 Task: Add a dependency to the task Implement a new cloud-based customer analytics system for a company , the existing task  Develop a new online tool for online customer journey mapping in the project CoolTech
Action: Mouse moved to (64, 323)
Screenshot: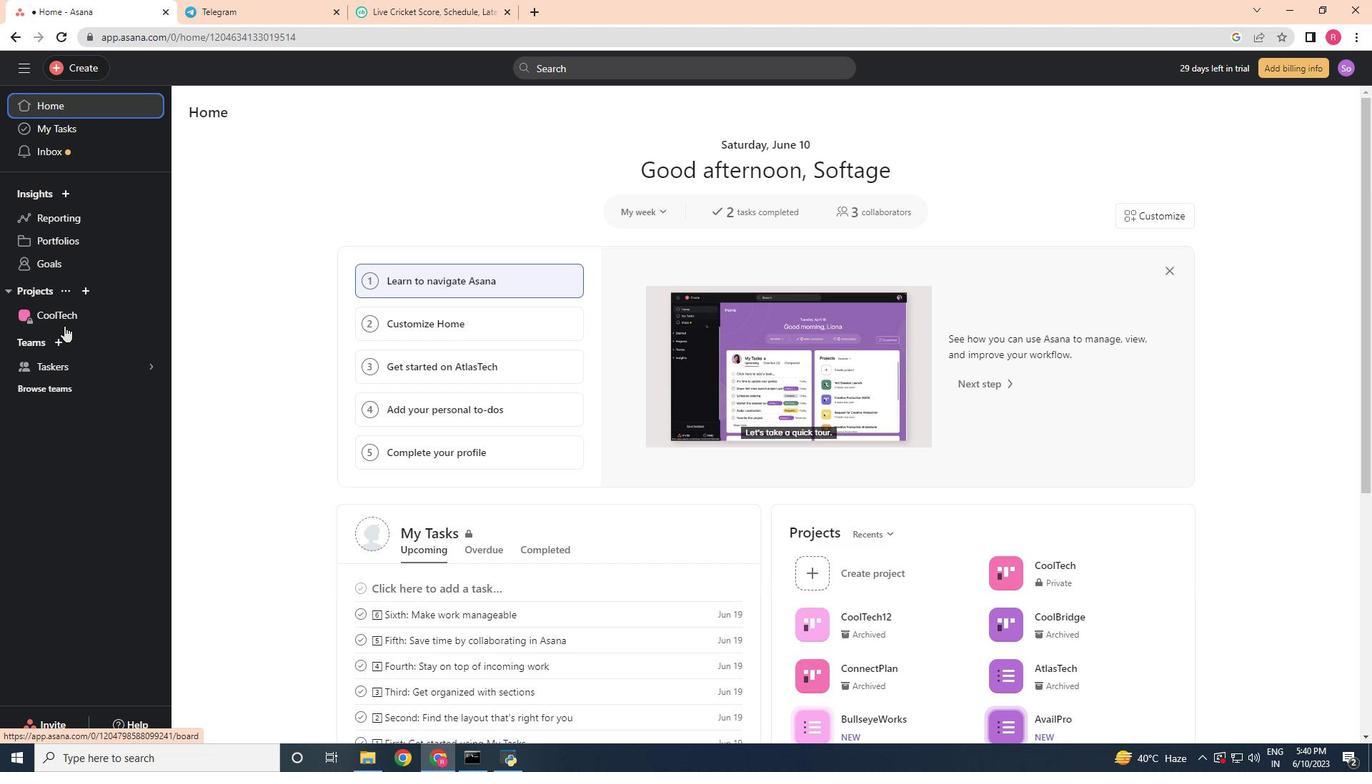 
Action: Mouse pressed left at (64, 323)
Screenshot: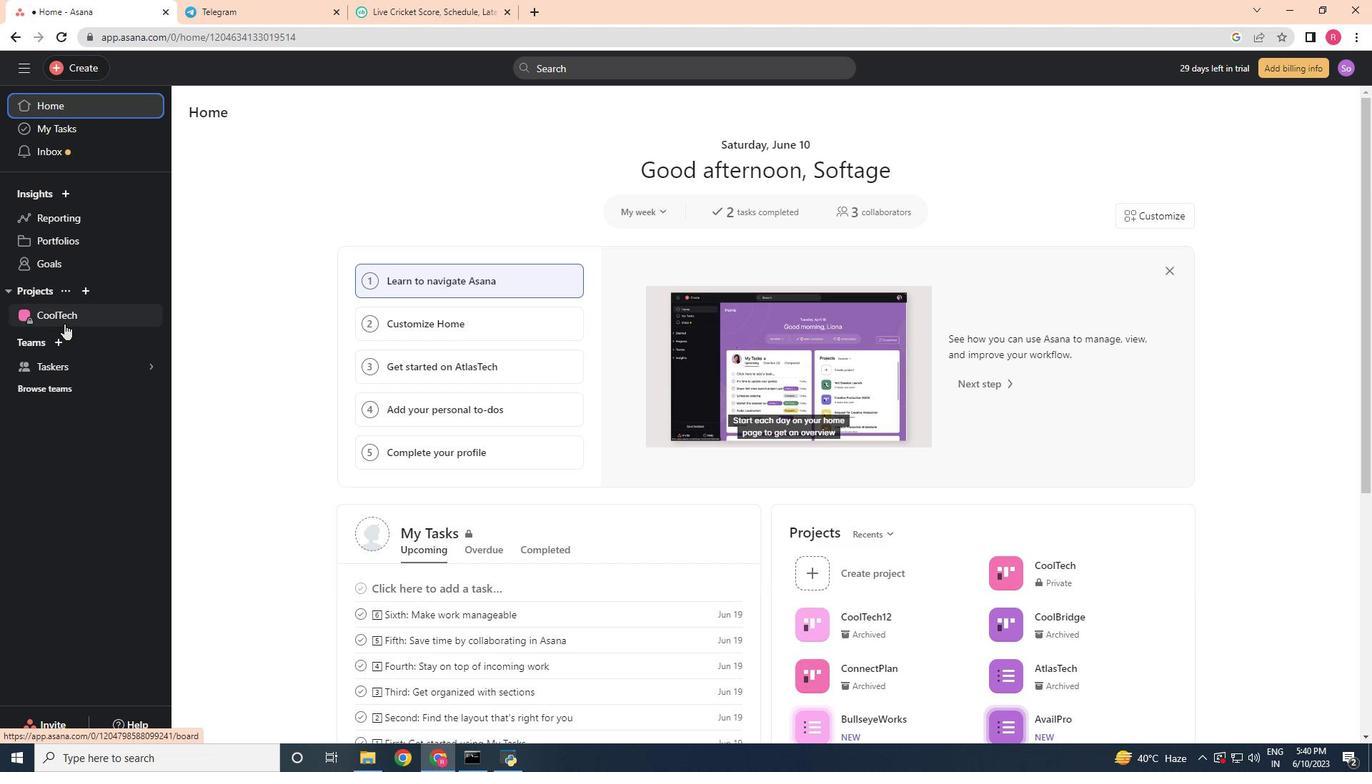 
Action: Mouse moved to (363, 553)
Screenshot: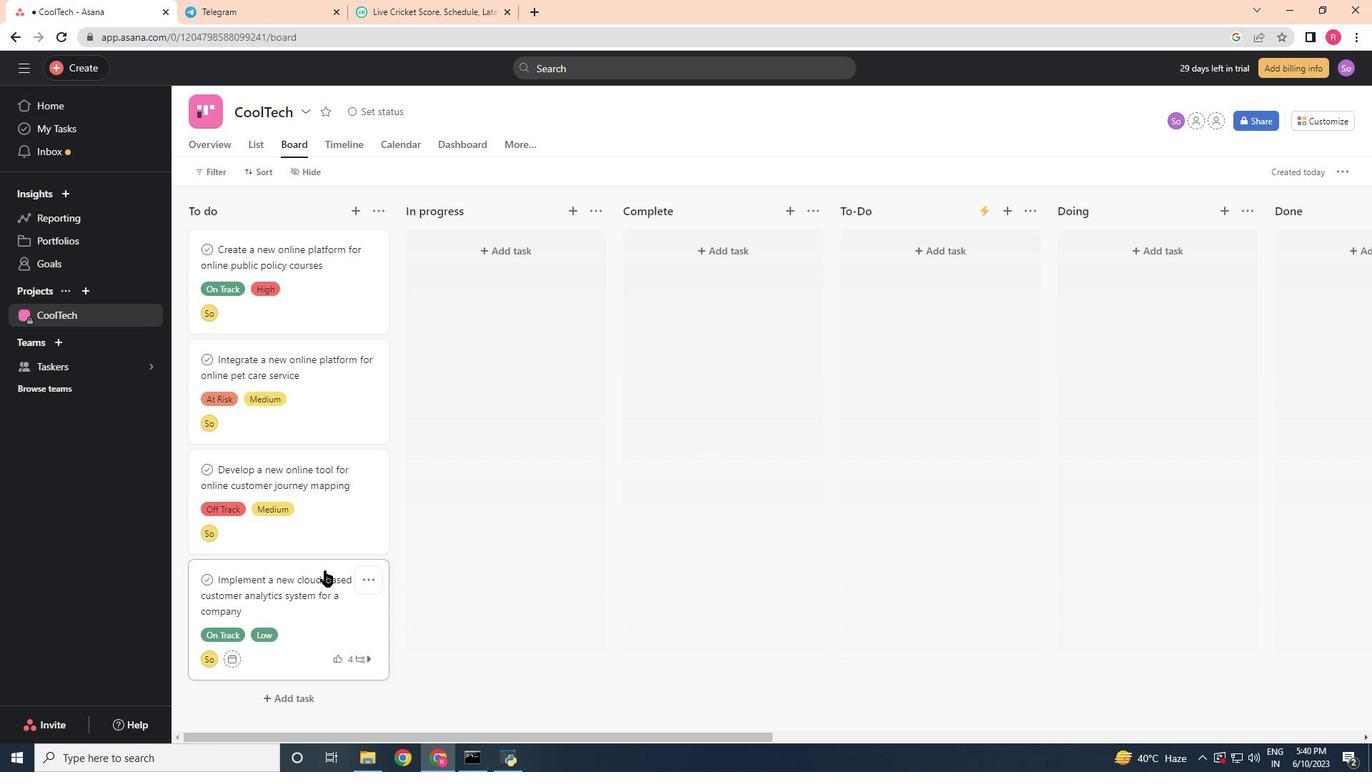 
Action: Mouse scrolled (329, 566) with delta (0, 0)
Screenshot: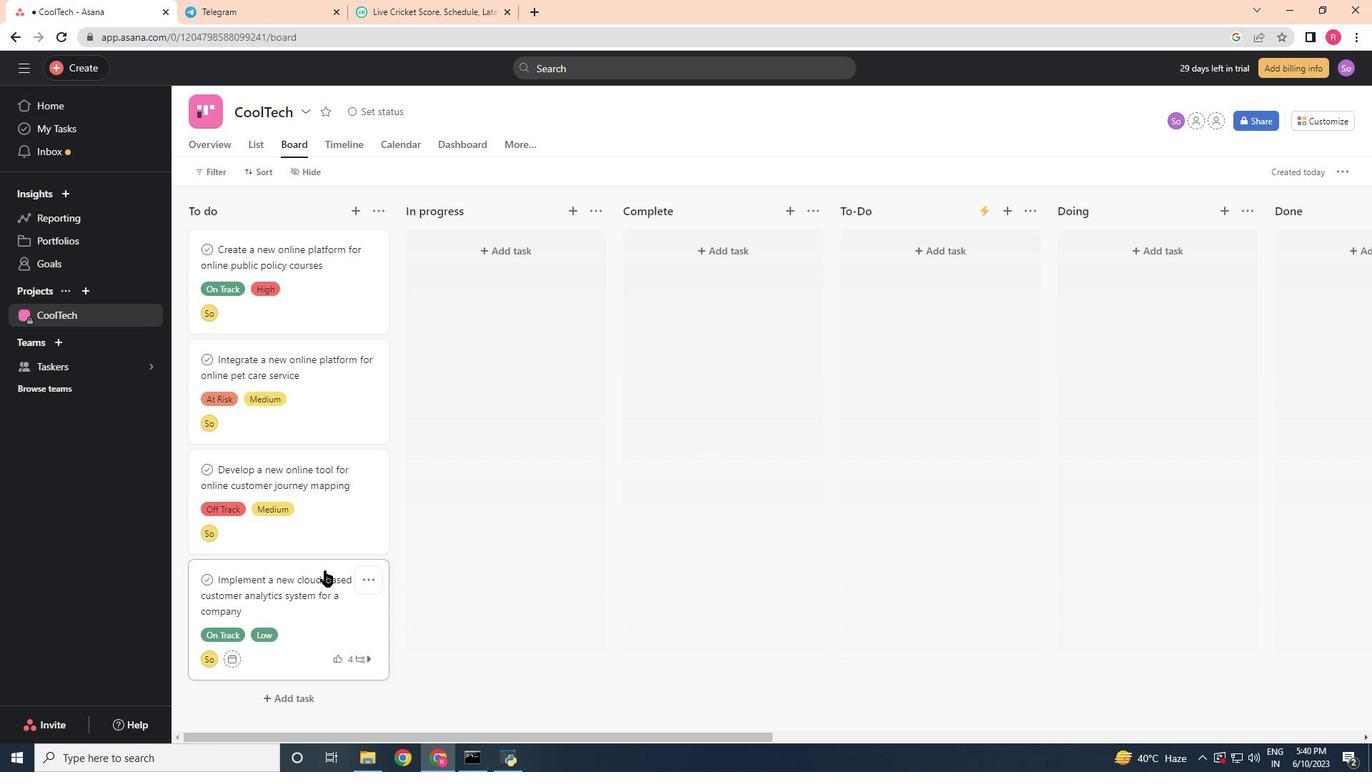 
Action: Mouse moved to (369, 550)
Screenshot: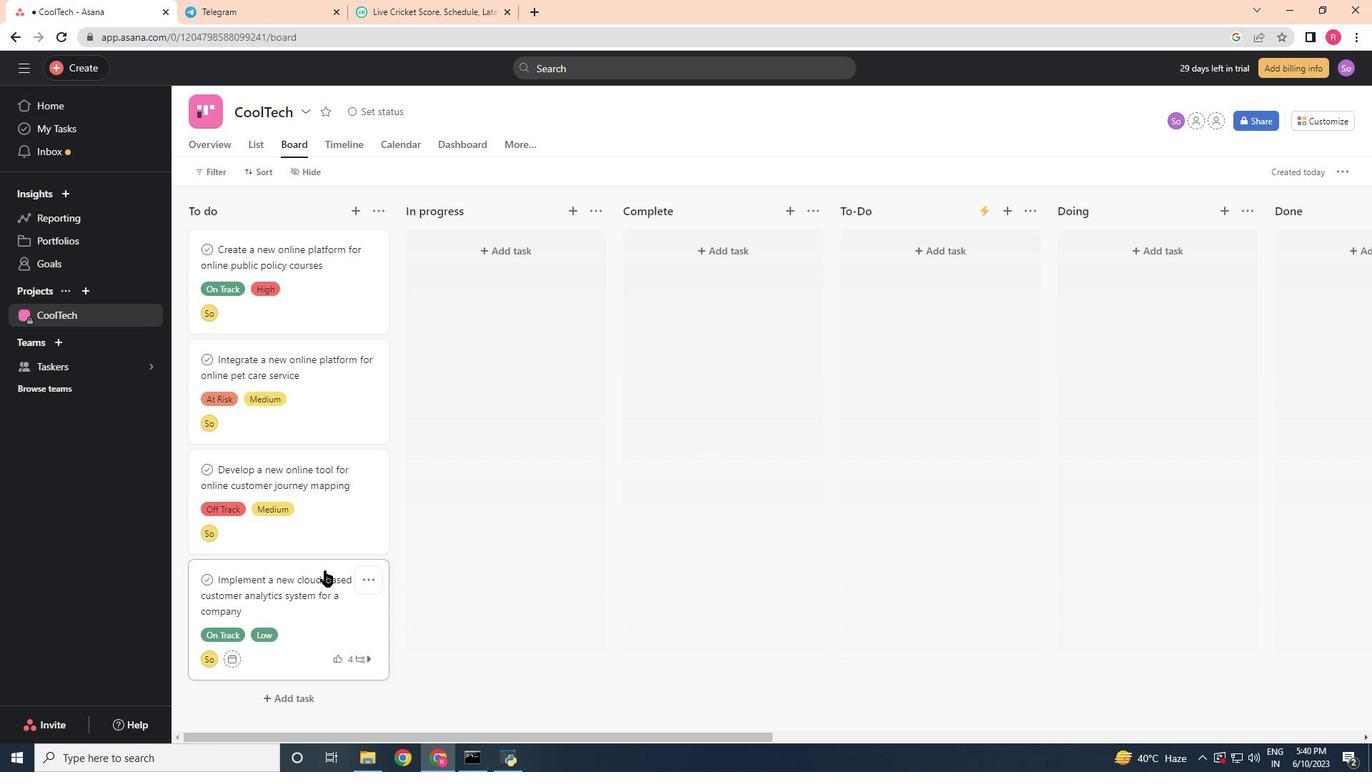 
Action: Mouse scrolled (342, 561) with delta (0, 0)
Screenshot: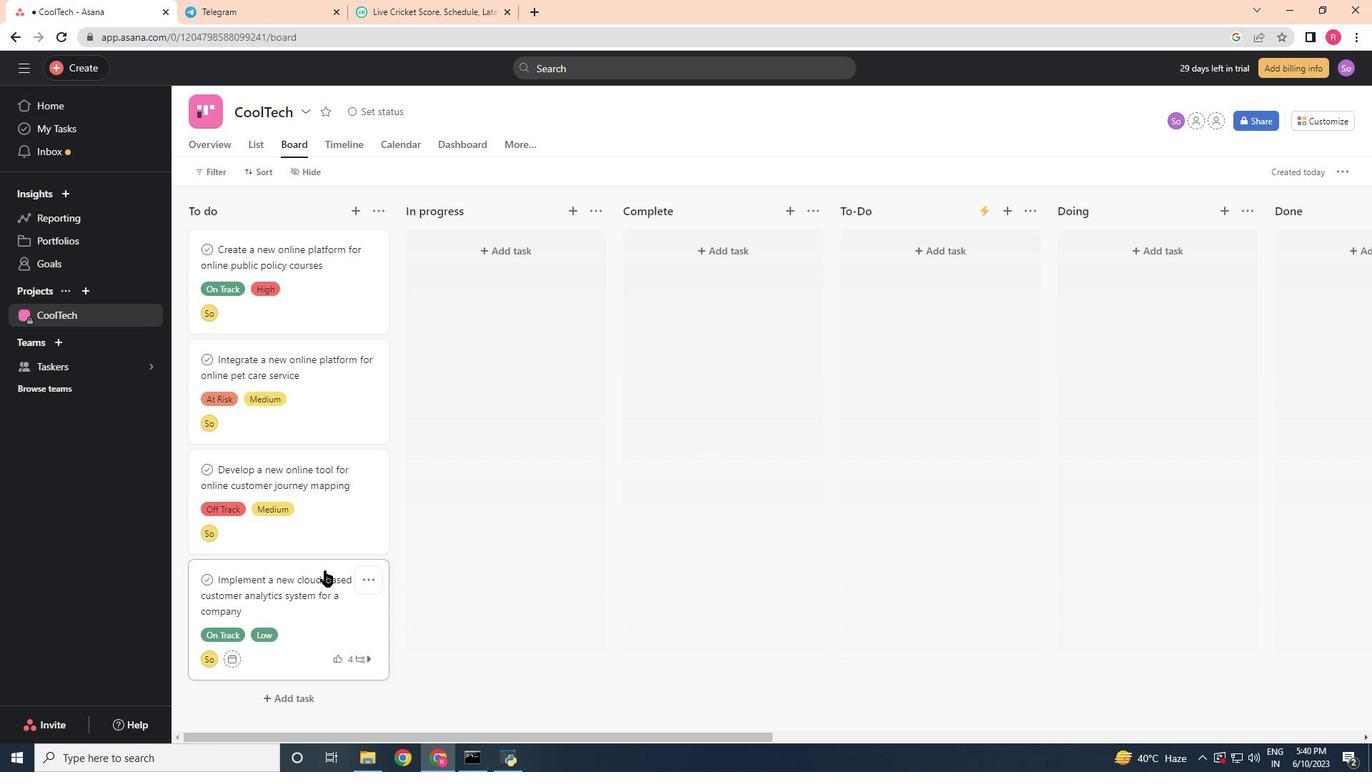
Action: Mouse moved to (375, 546)
Screenshot: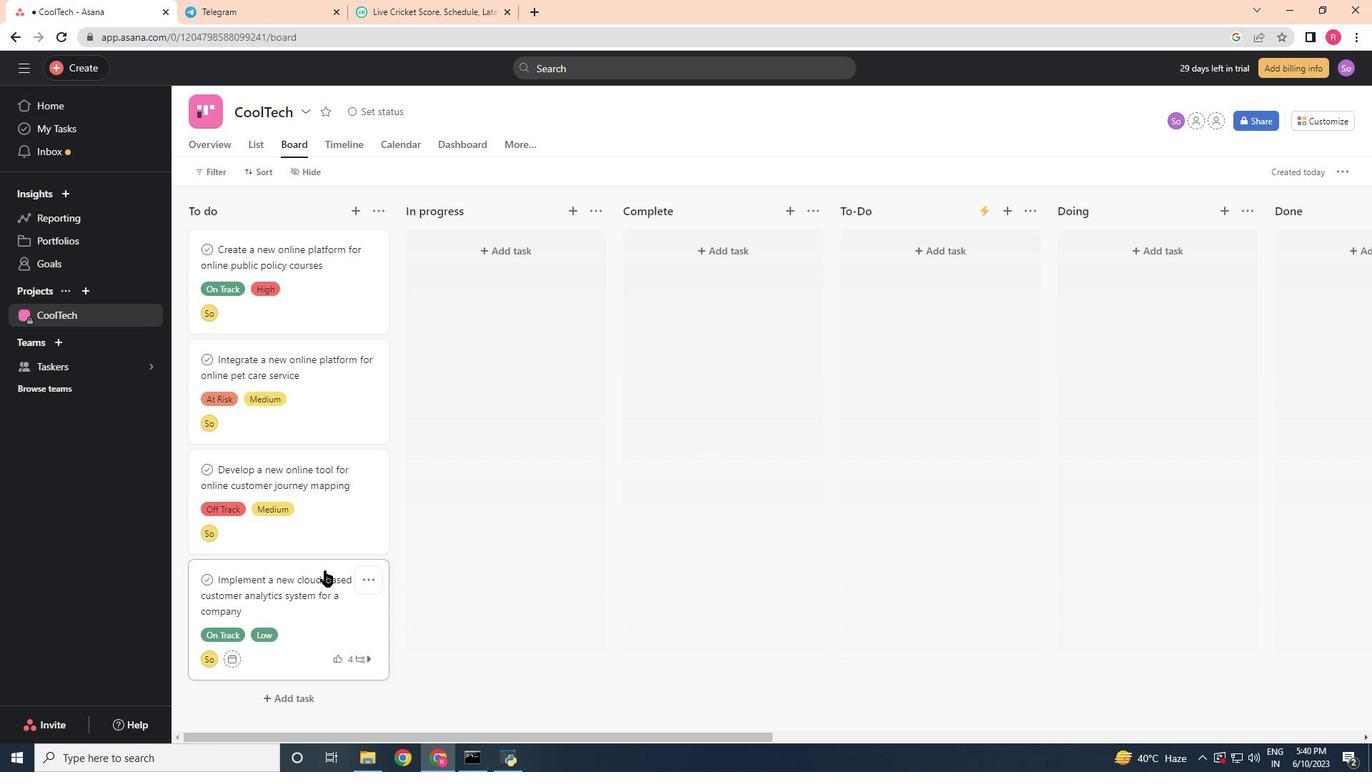 
Action: Mouse scrolled (369, 549) with delta (0, 0)
Screenshot: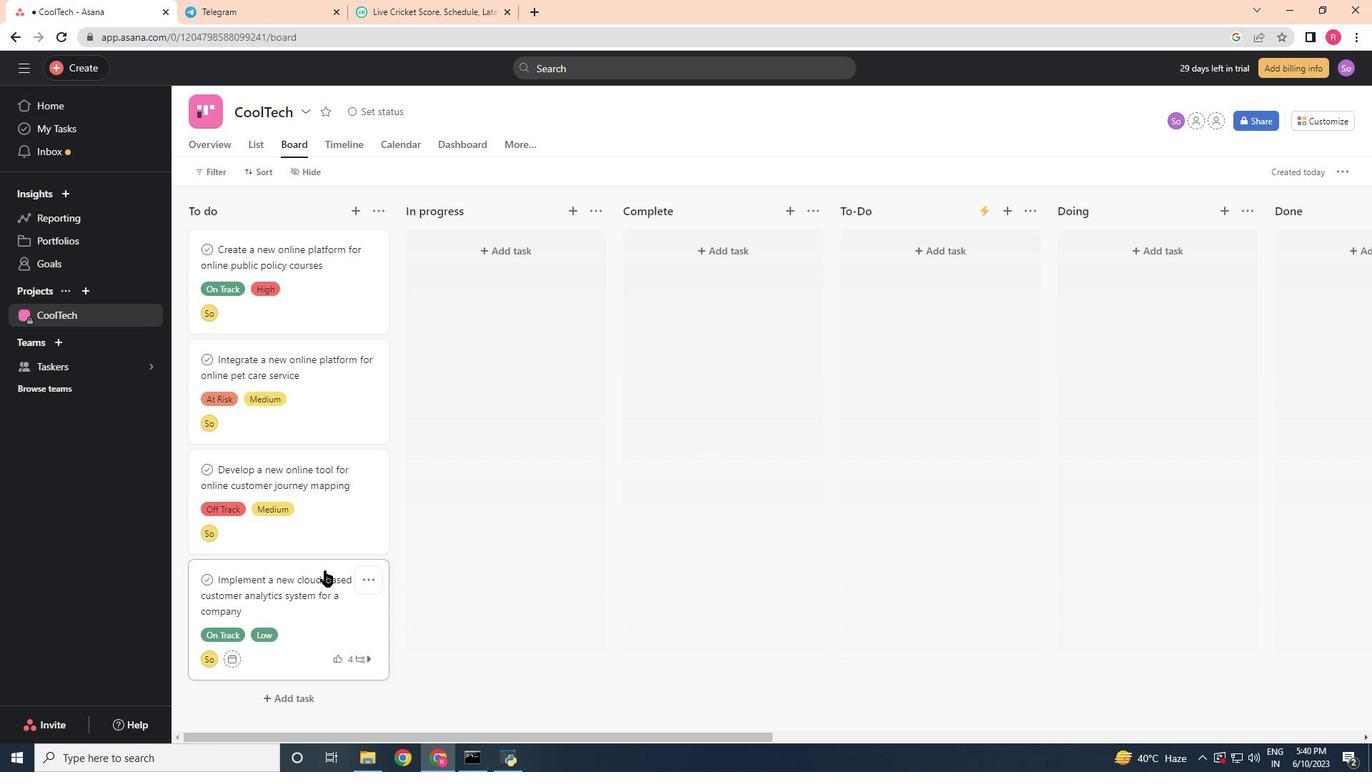 
Action: Mouse moved to (506, 738)
Screenshot: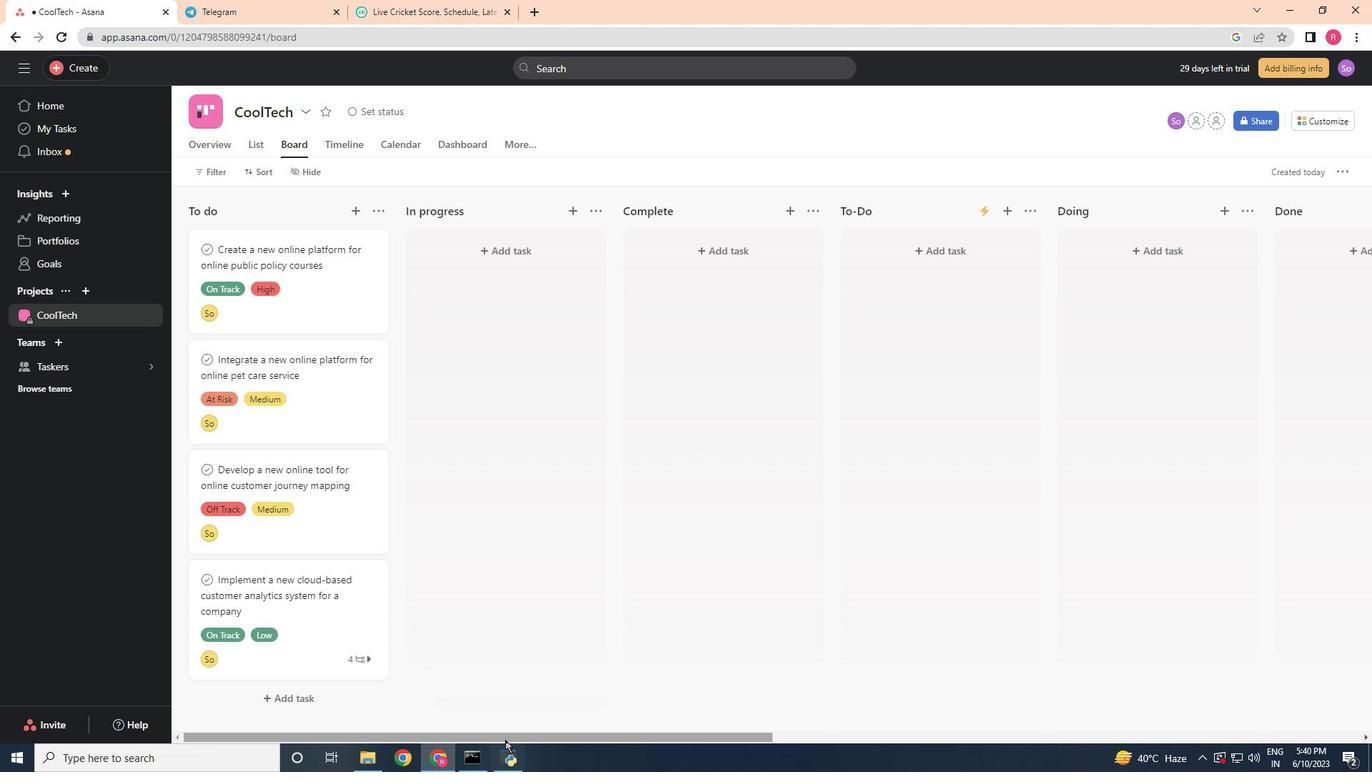 
Action: Mouse pressed left at (506, 738)
Screenshot: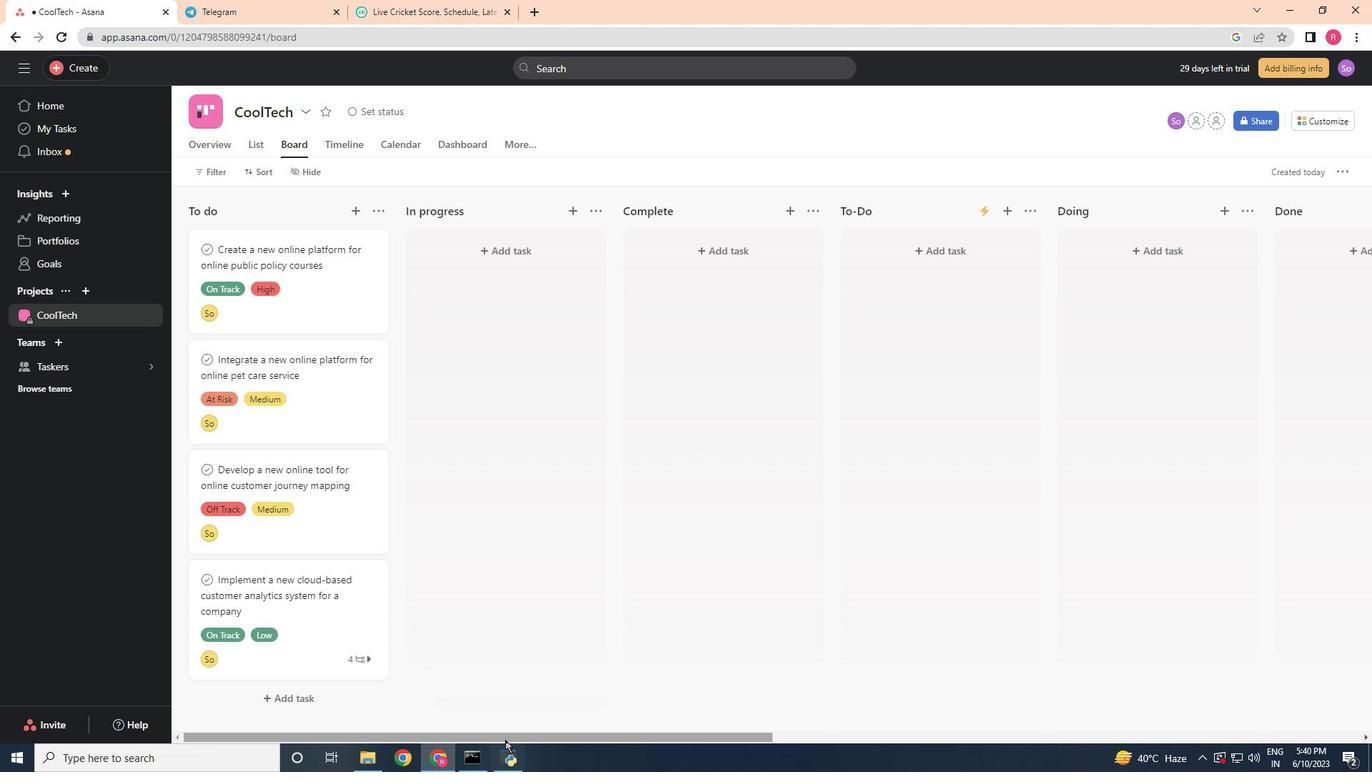 
Action: Mouse moved to (286, 599)
Screenshot: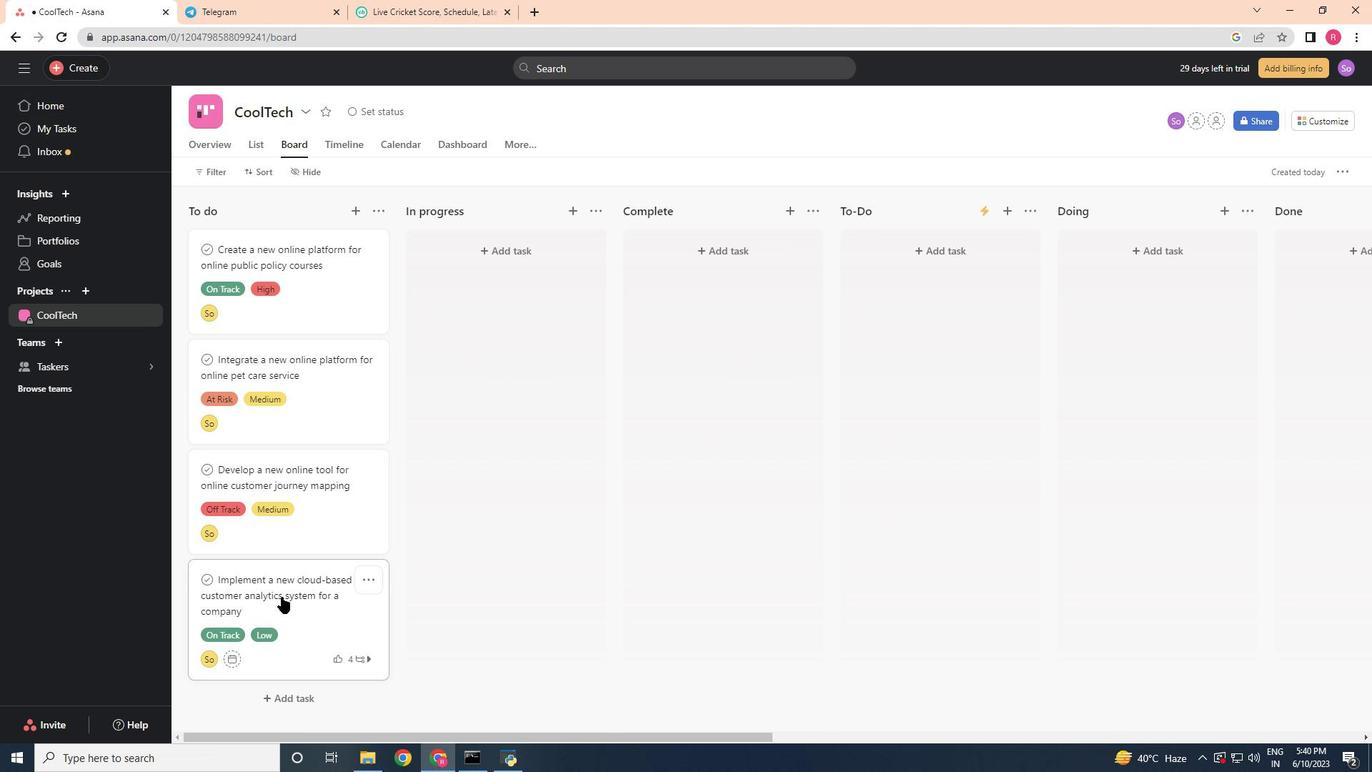 
Action: Mouse pressed left at (286, 599)
Screenshot: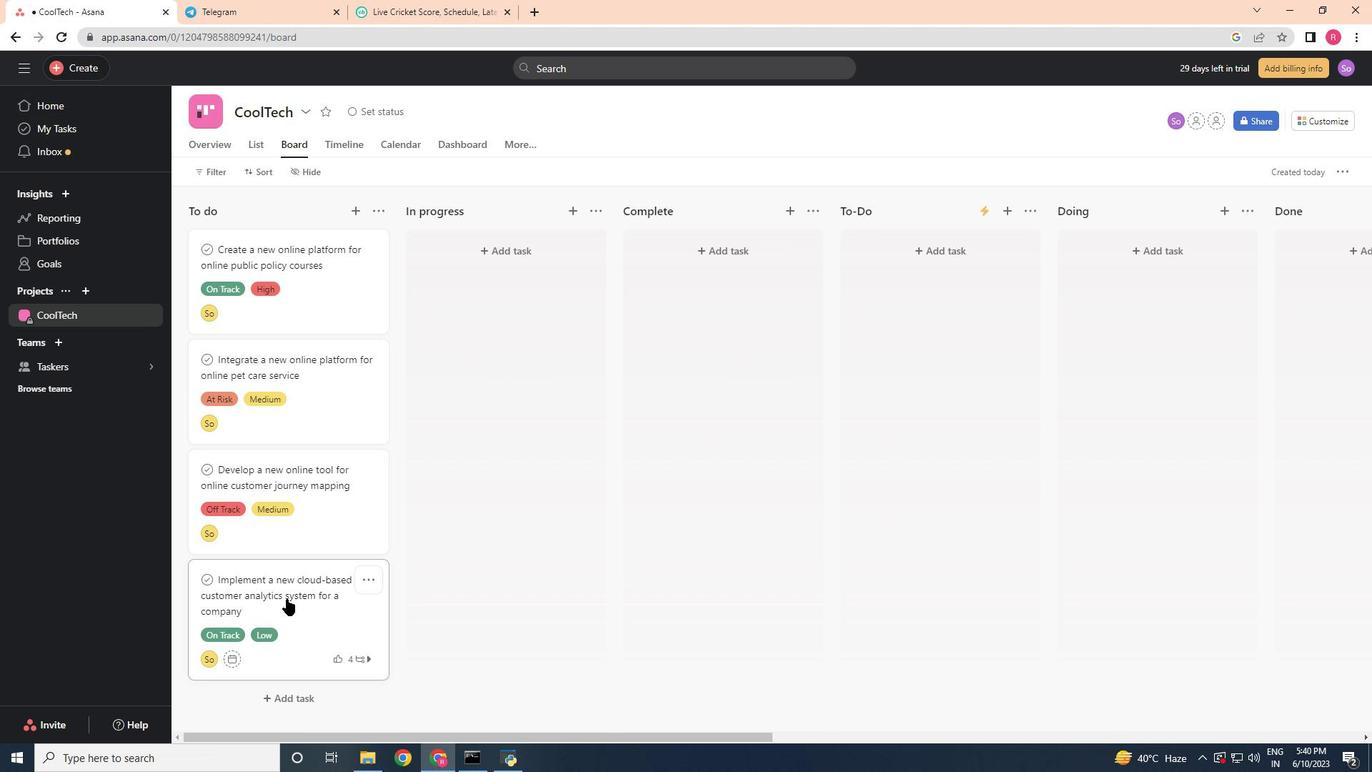 
Action: Mouse moved to (1040, 408)
Screenshot: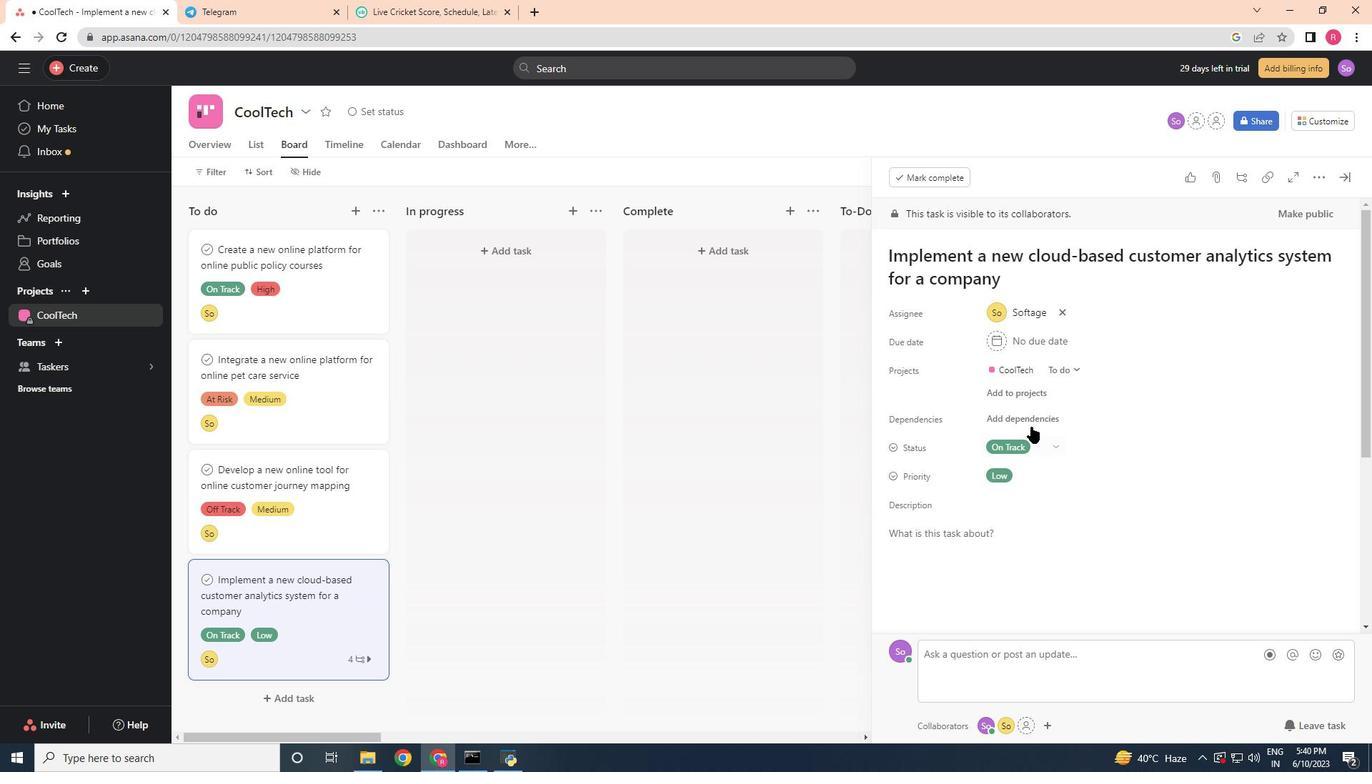 
Action: Mouse pressed left at (1040, 408)
Screenshot: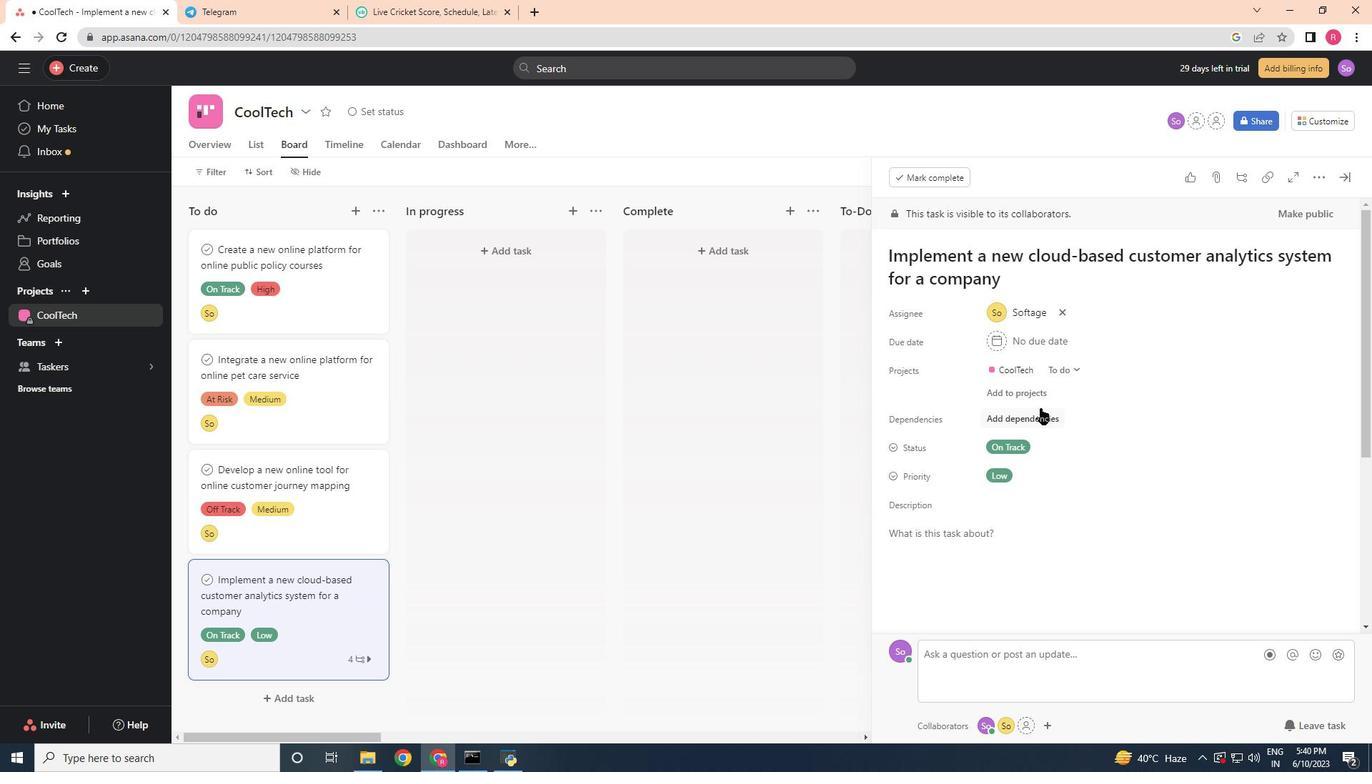 
Action: Mouse moved to (543, 189)
Screenshot: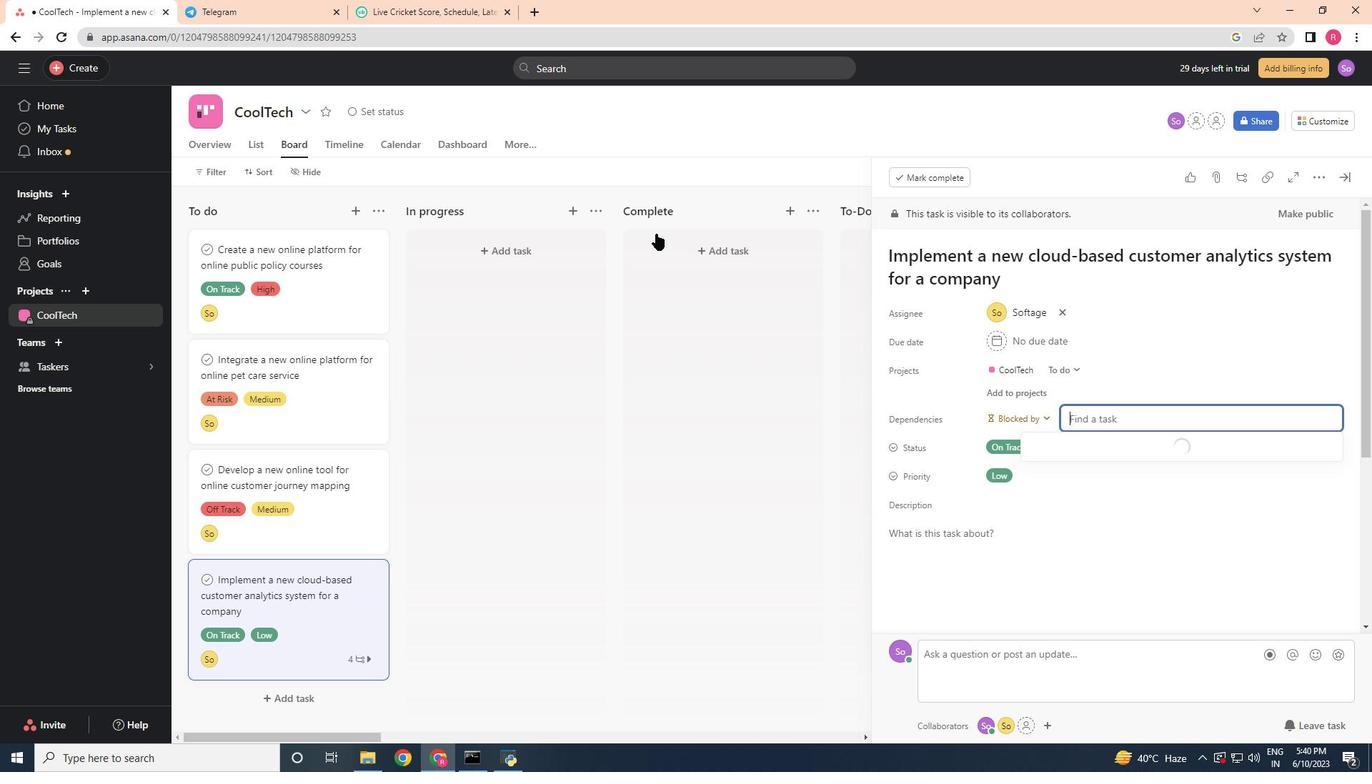 
Action: Key pressed <Key.shift>Dep<Key.backspace>velop<Key.space>a<Key.space>new<Key.space>online<Key.space>tool<Key.space>for<Key.space>online<Key.space>customer<Key.space>journ<Key.backspace>ey<Key.space><Key.backspace><Key.backspace><Key.backspace><Key.backspace><Key.backspace>urney<Key.space>mapping
Screenshot: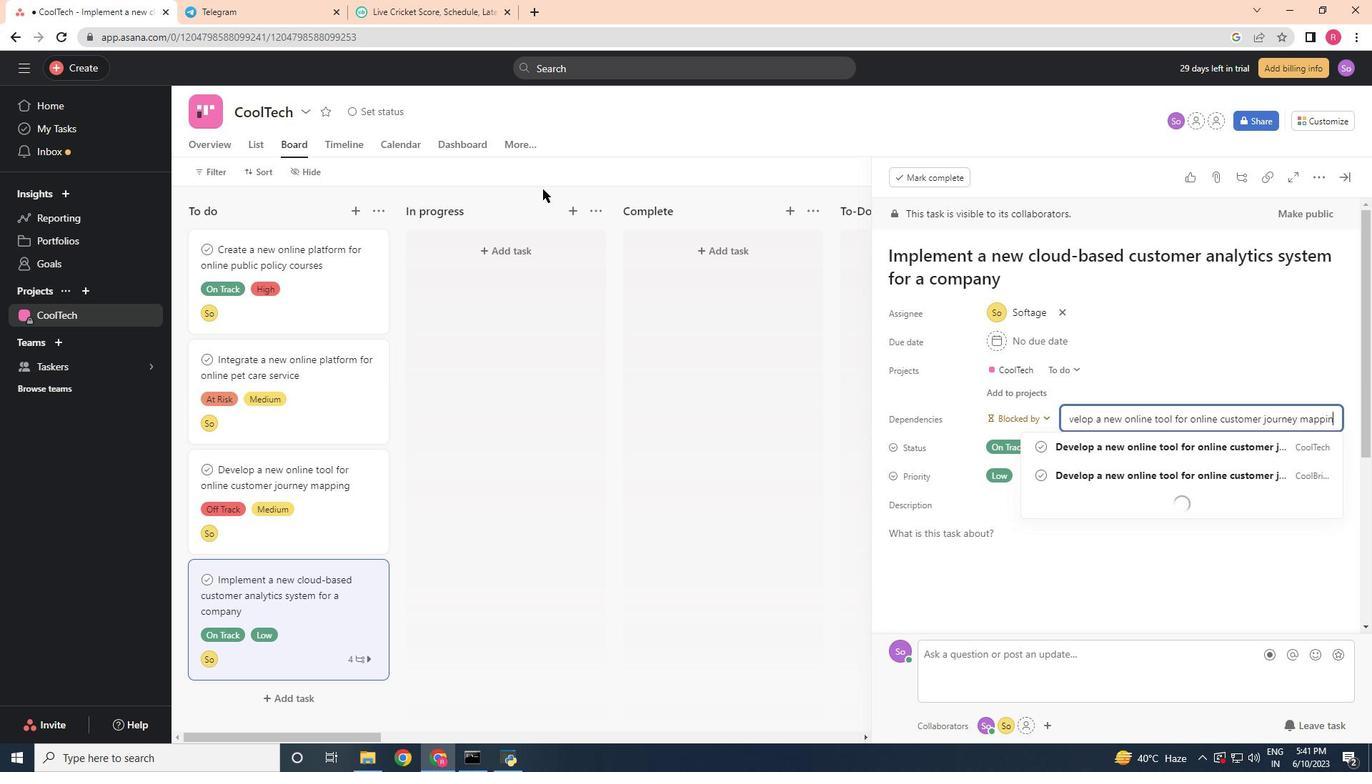 
Action: Mouse moved to (1251, 440)
Screenshot: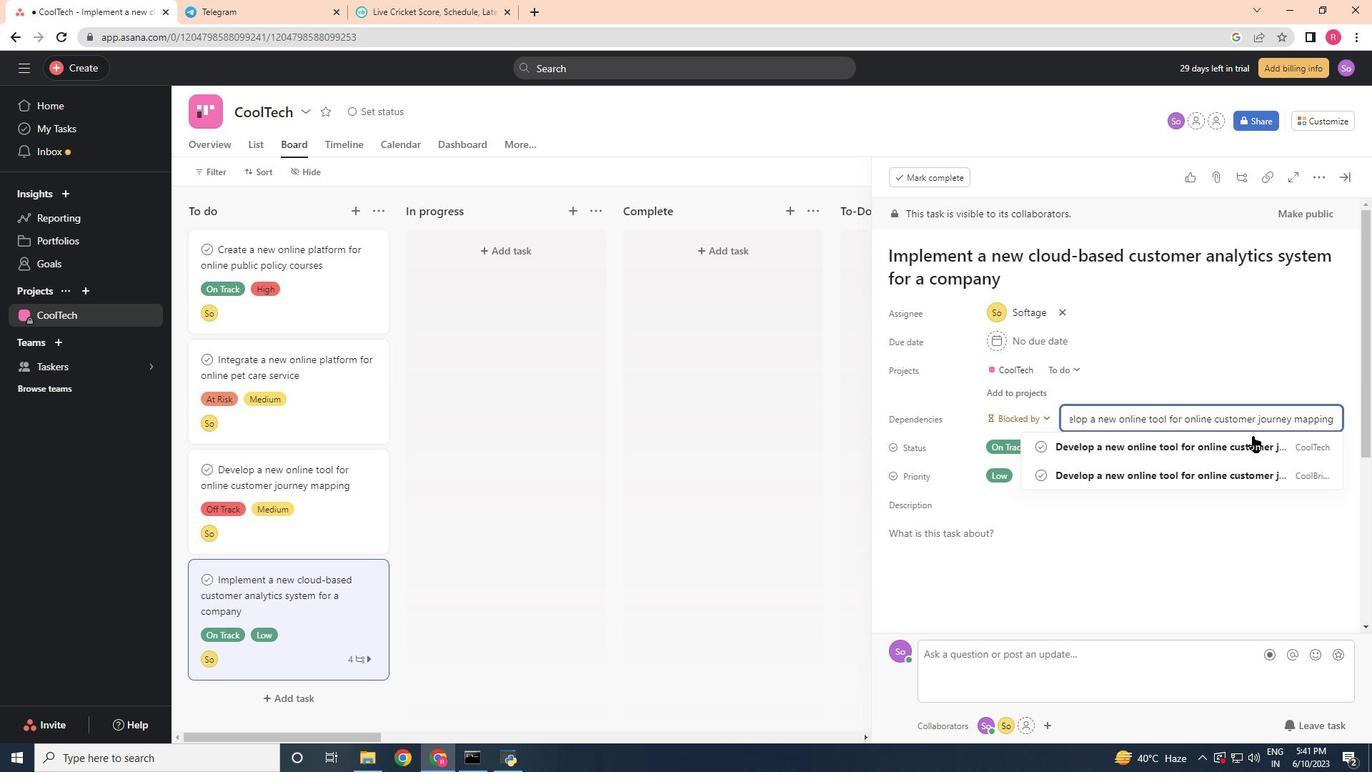 
Action: Mouse pressed left at (1251, 440)
Screenshot: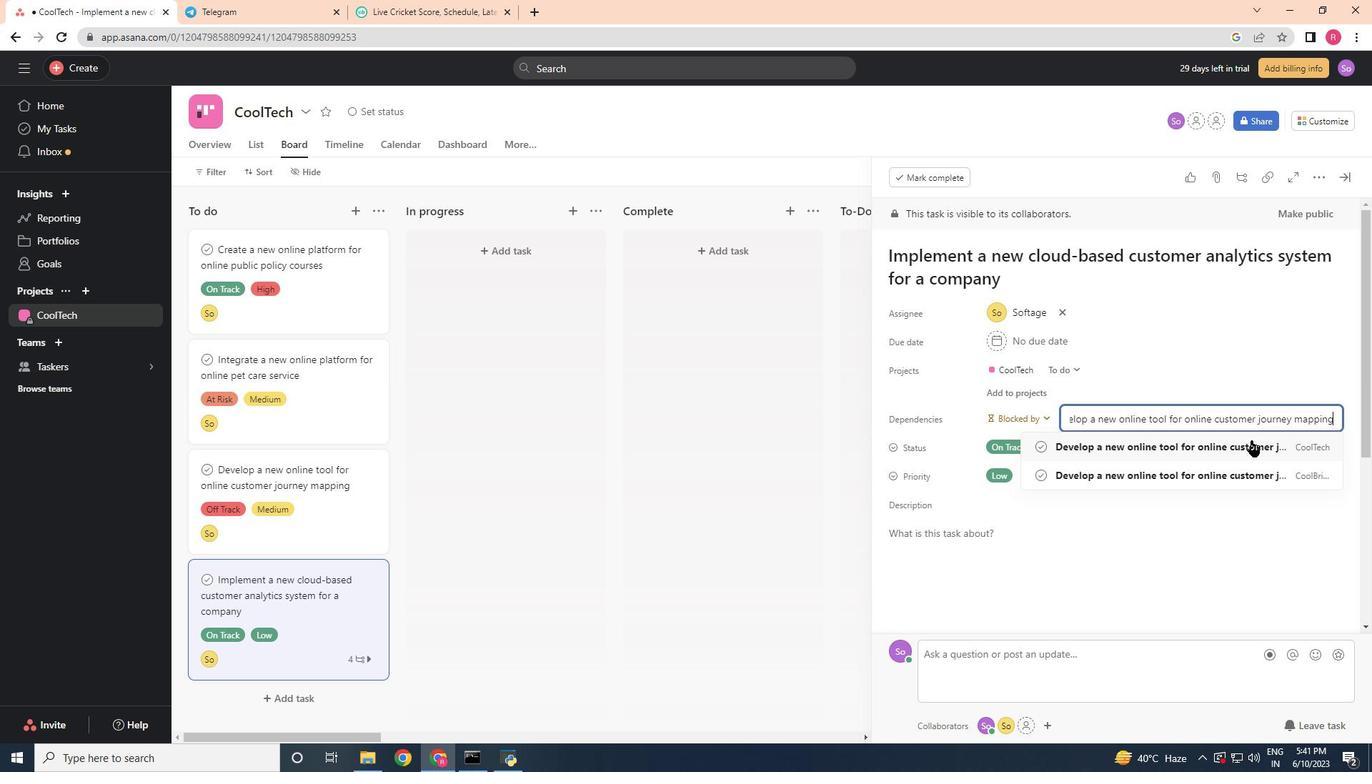 
Action: Mouse moved to (1225, 457)
Screenshot: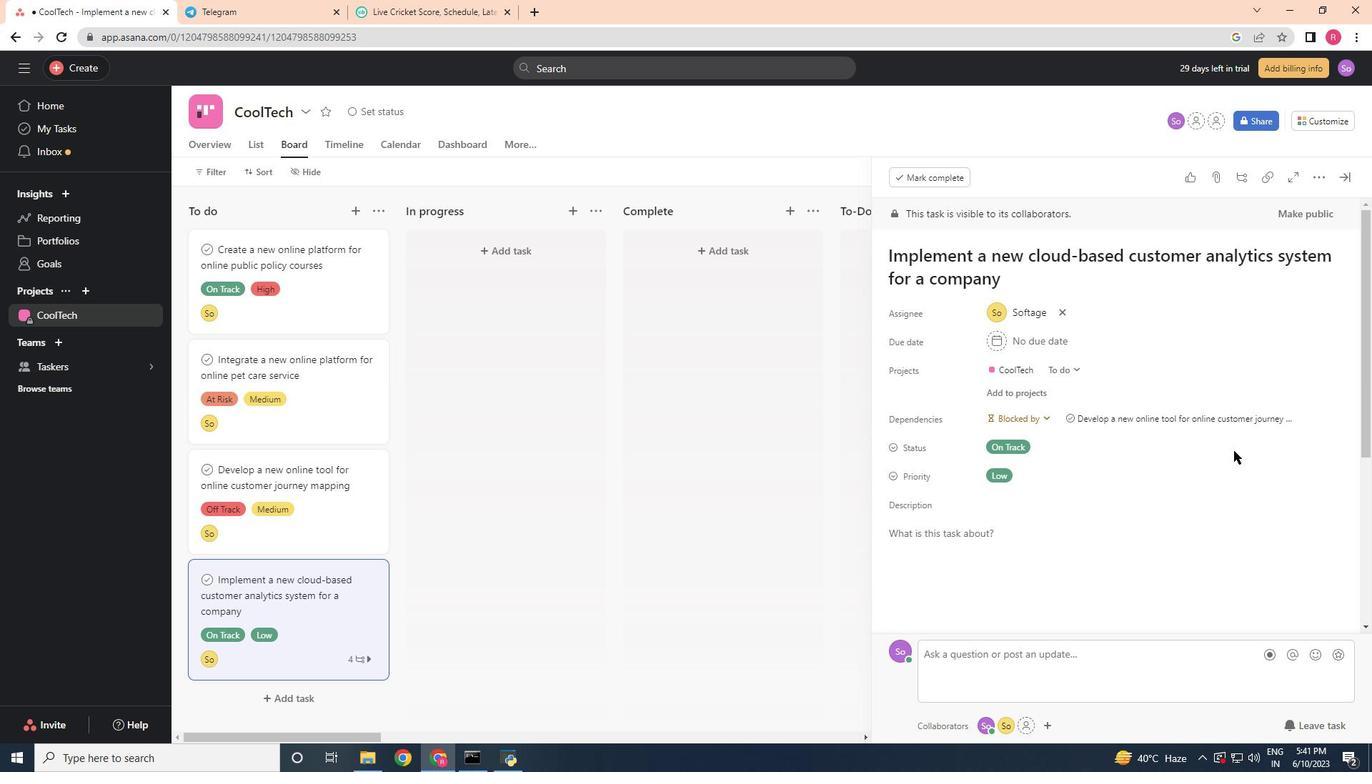 
